 Task: Create a blank project AuroraStream with privacy Public and default view as List and in the team Taskers . Create three sections in the project as To-Do, Doing and Done
Action: Mouse moved to (78, 222)
Screenshot: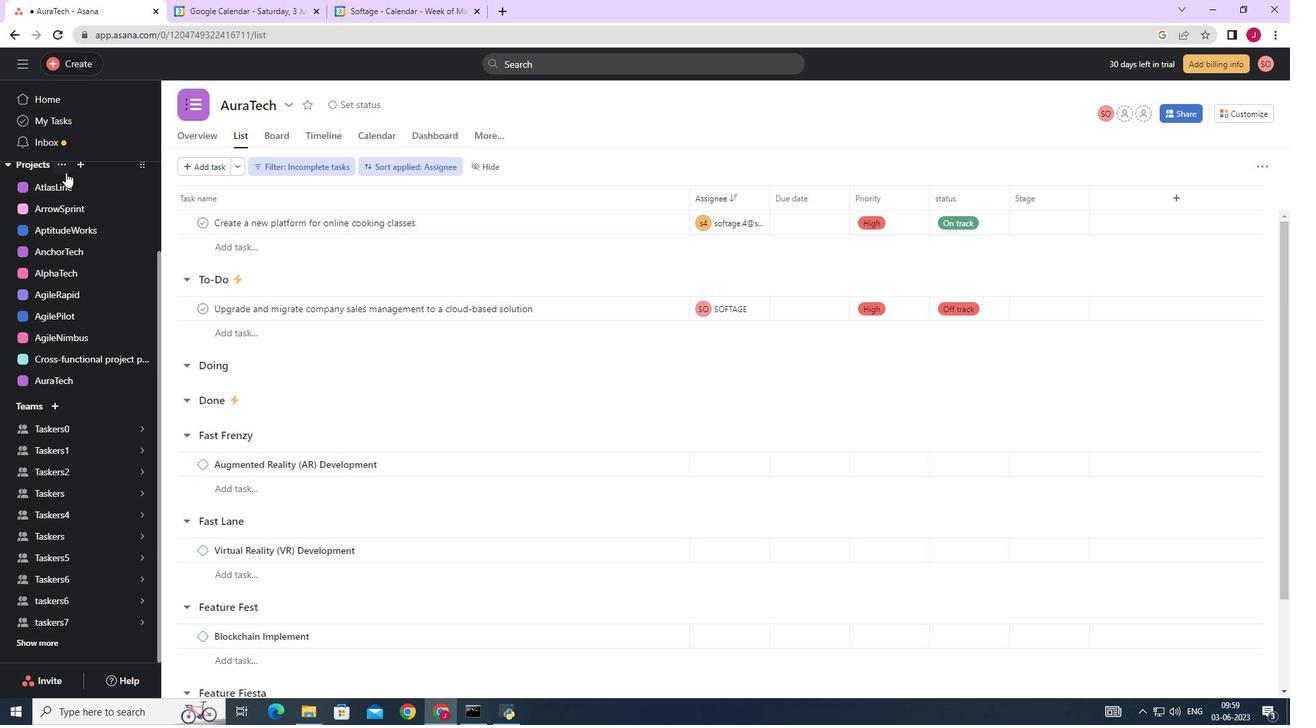 
Action: Mouse scrolled (78, 223) with delta (0, 0)
Screenshot: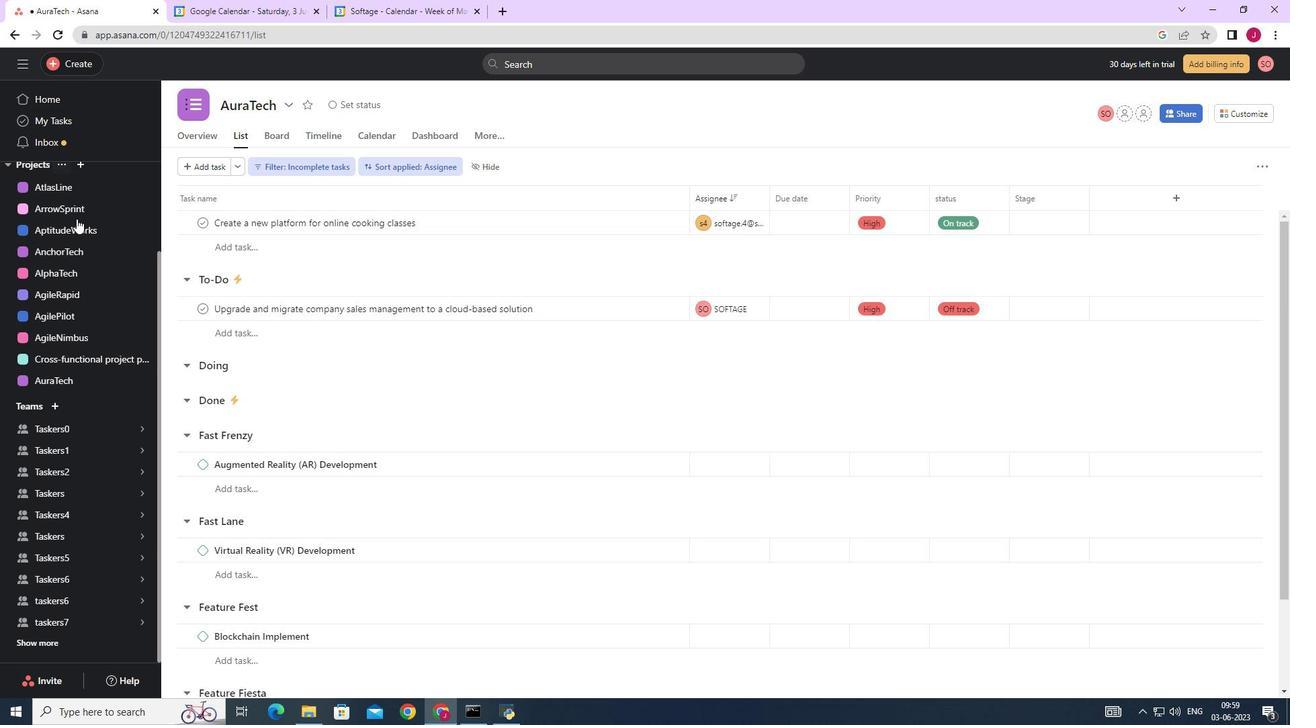 
Action: Mouse scrolled (78, 223) with delta (0, 0)
Screenshot: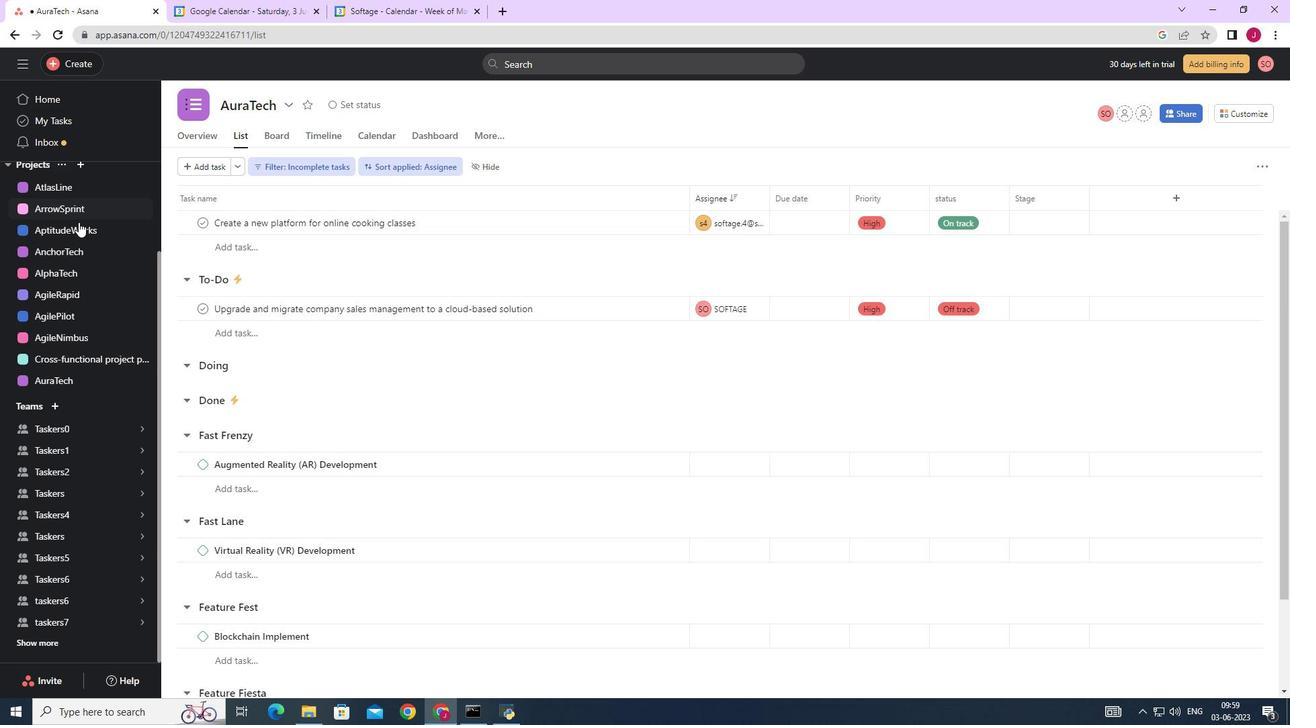 
Action: Mouse scrolled (78, 223) with delta (0, 0)
Screenshot: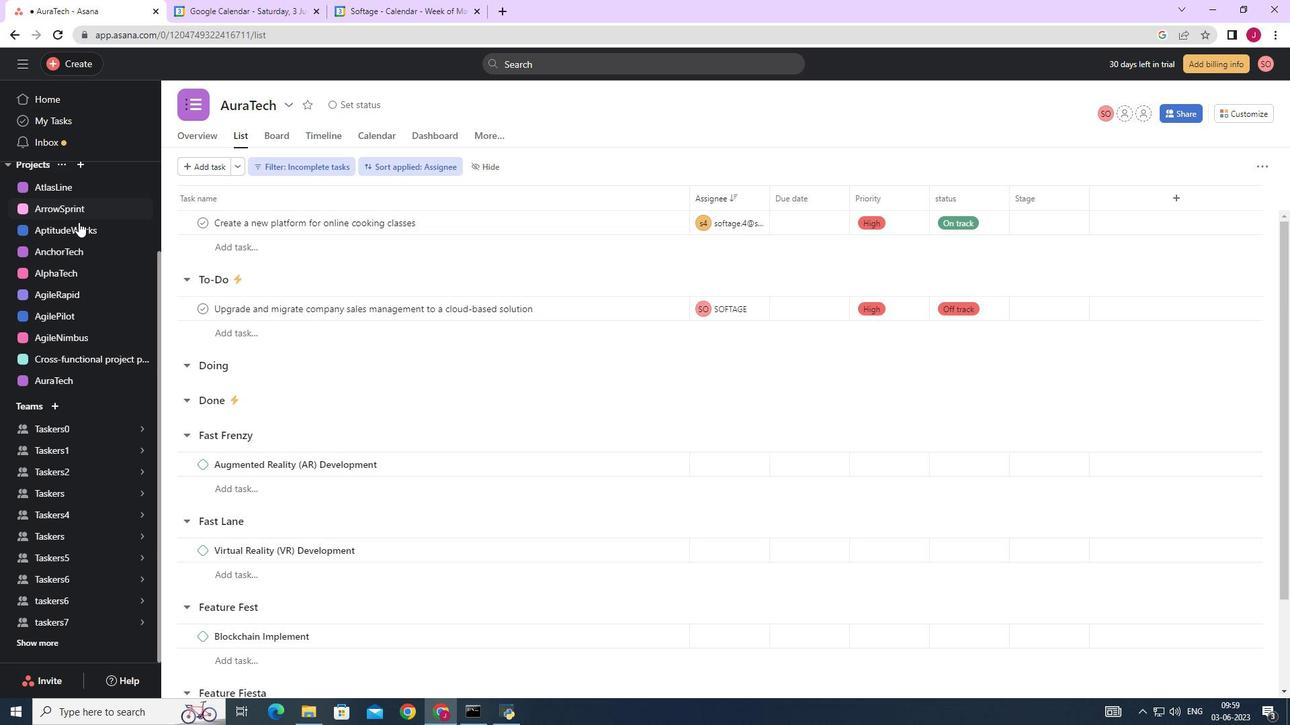 
Action: Mouse moved to (79, 276)
Screenshot: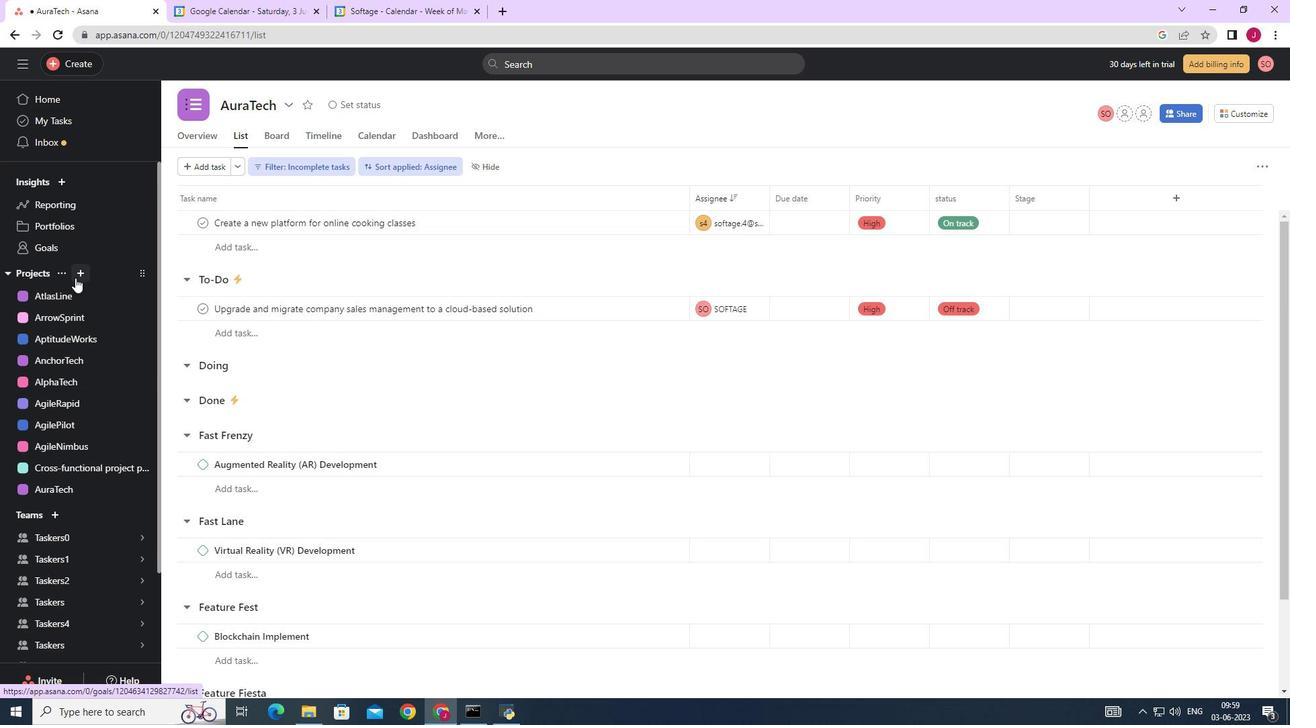 
Action: Mouse pressed left at (79, 276)
Screenshot: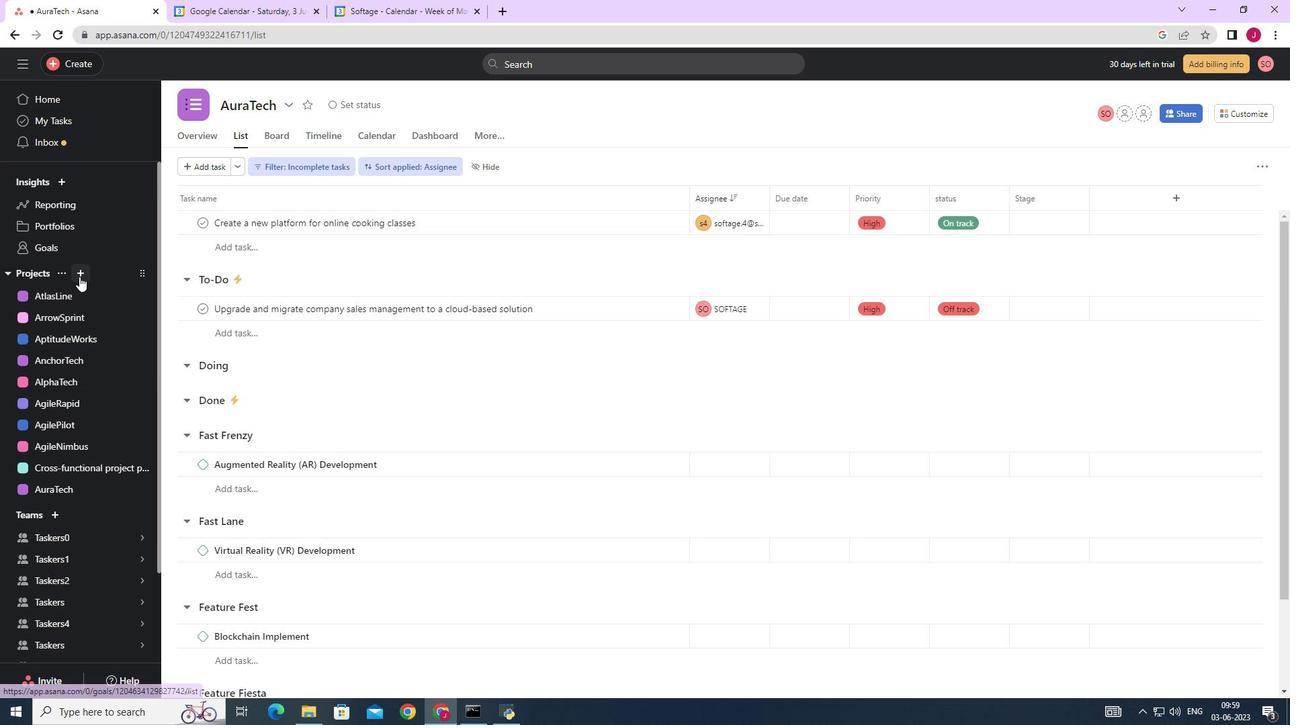 
Action: Mouse moved to (140, 304)
Screenshot: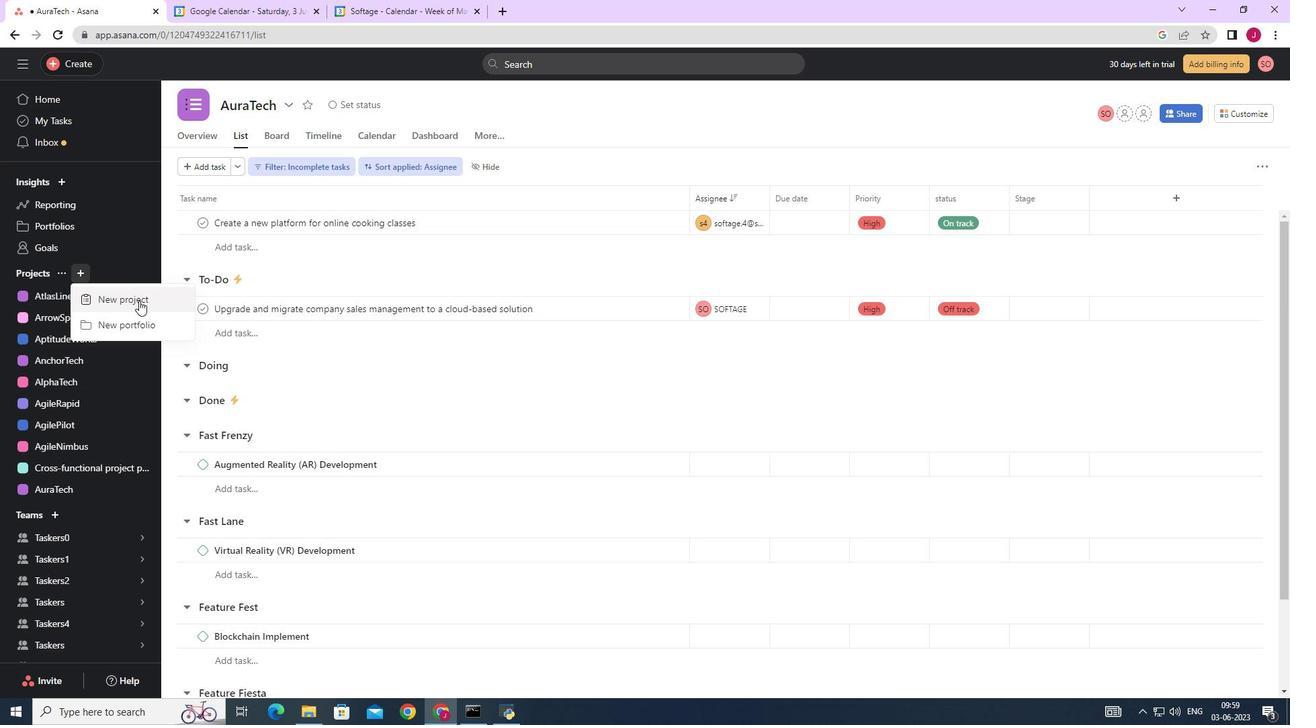 
Action: Mouse pressed left at (140, 304)
Screenshot: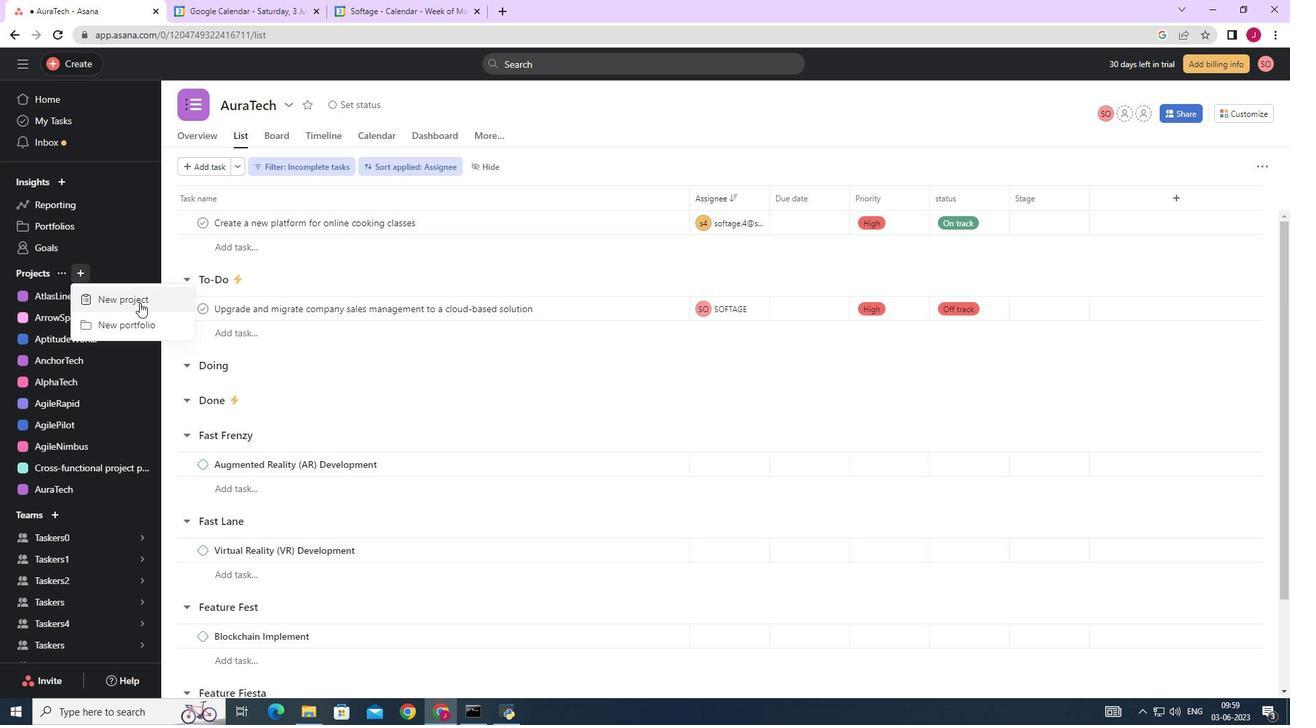 
Action: Mouse moved to (562, 283)
Screenshot: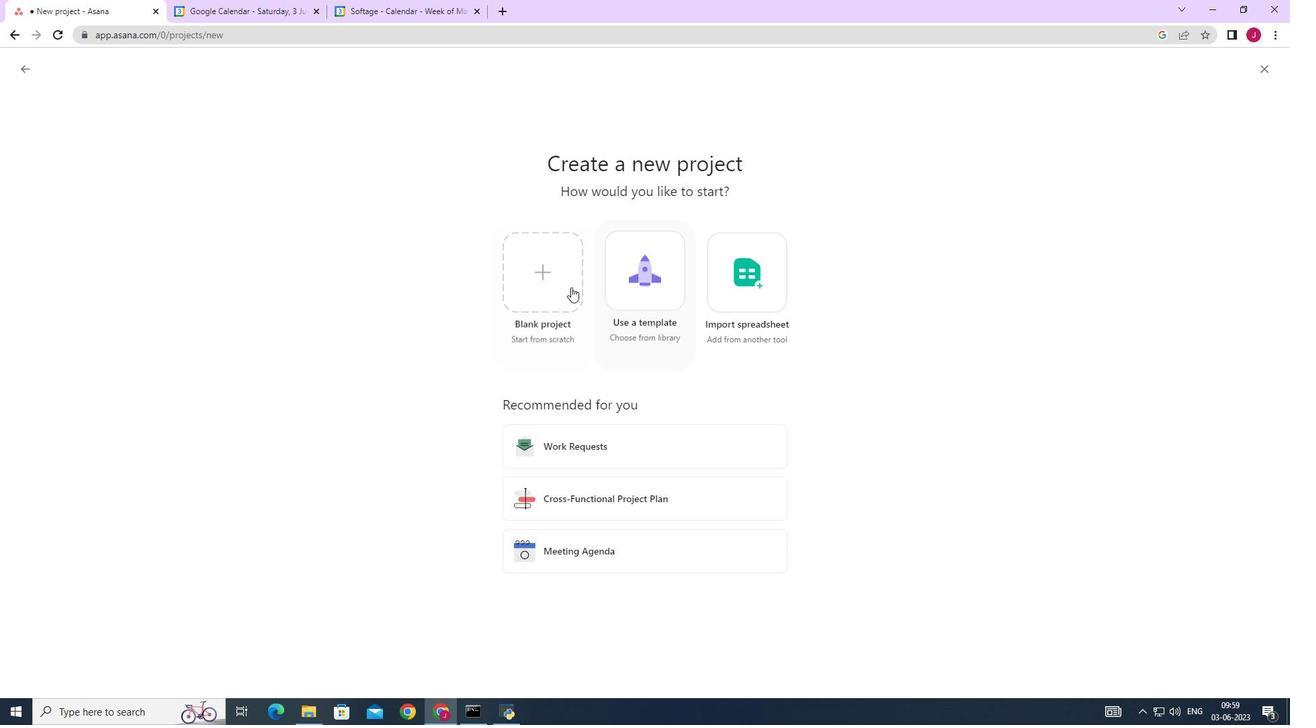 
Action: Mouse pressed left at (562, 283)
Screenshot: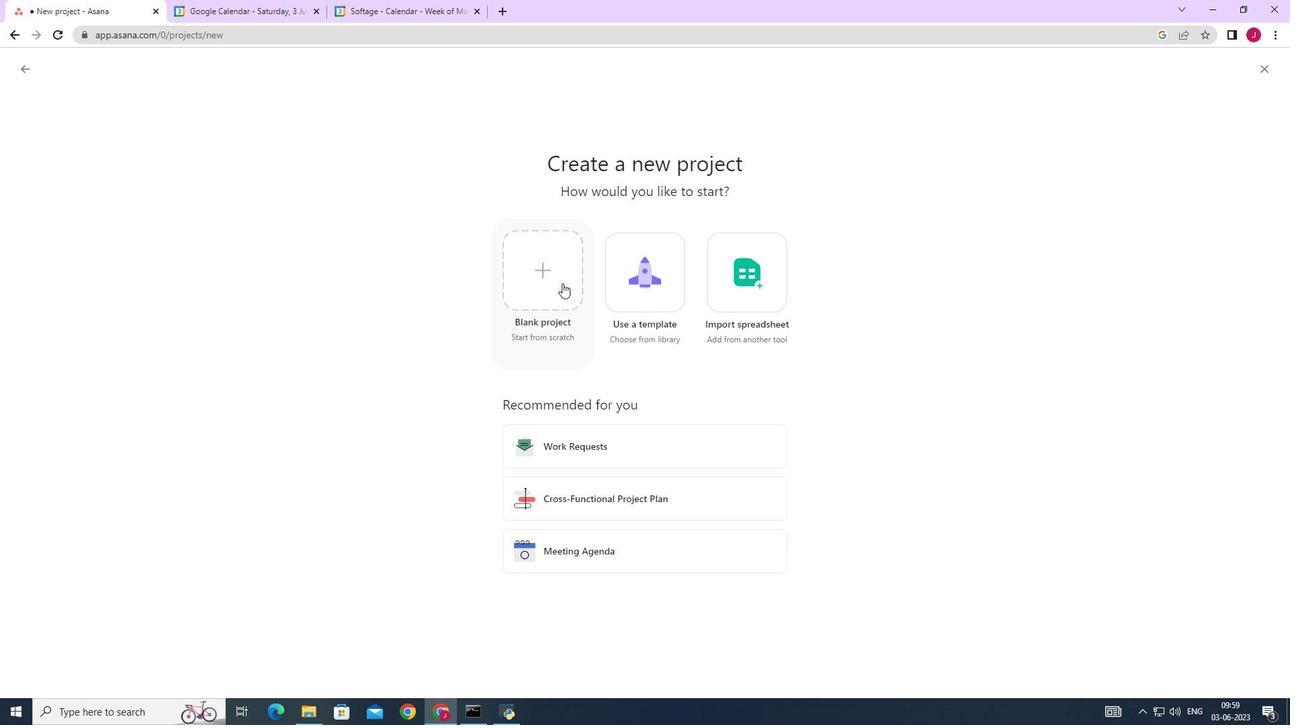 
Action: Mouse moved to (353, 174)
Screenshot: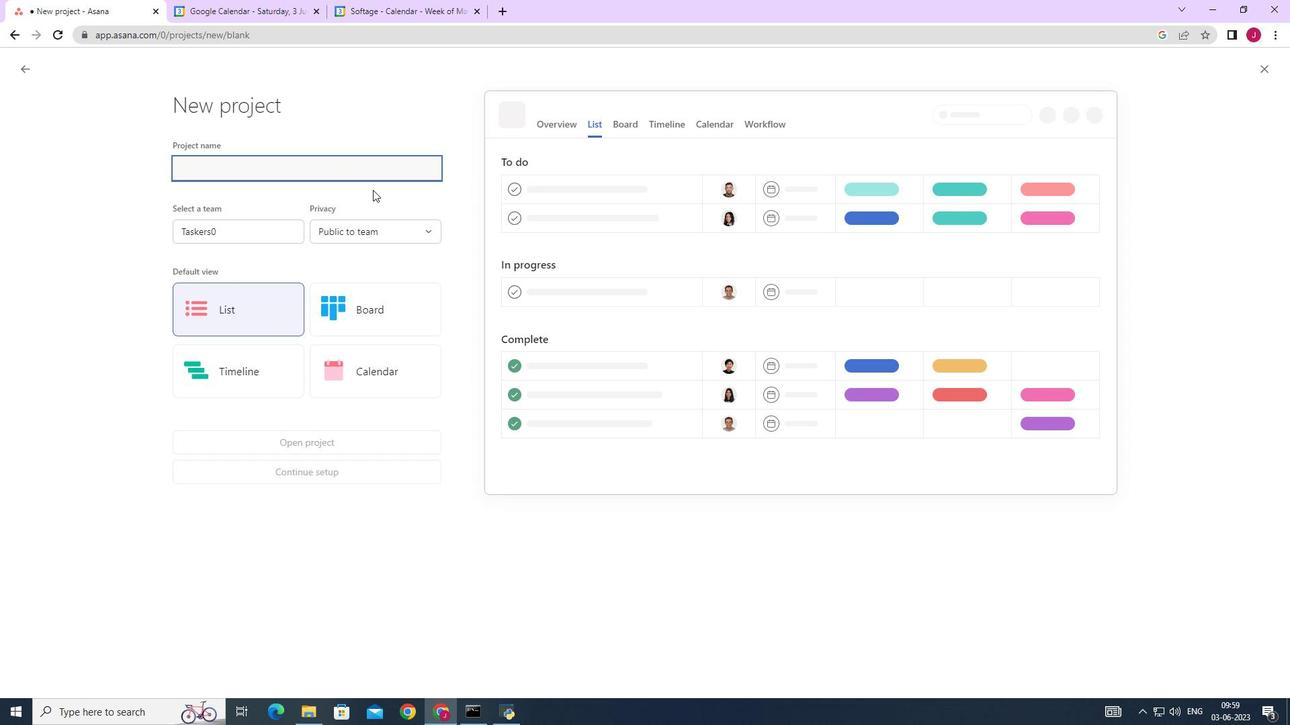 
Action: Key pressed <Key.caps_lock>A<Key.caps_lock>urot<Key.backspace>ra<Key.caps_lock>S<Key.caps_lock>trean<Key.backspace>m
Screenshot: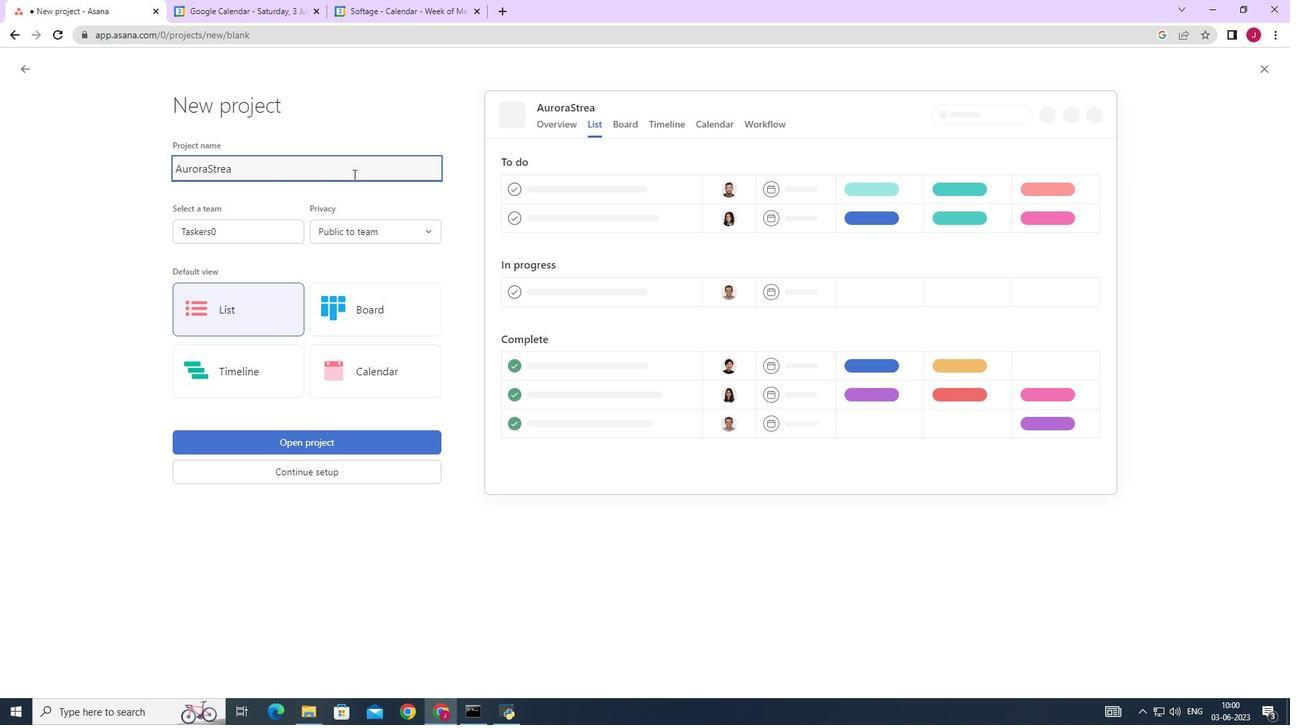 
Action: Mouse moved to (251, 229)
Screenshot: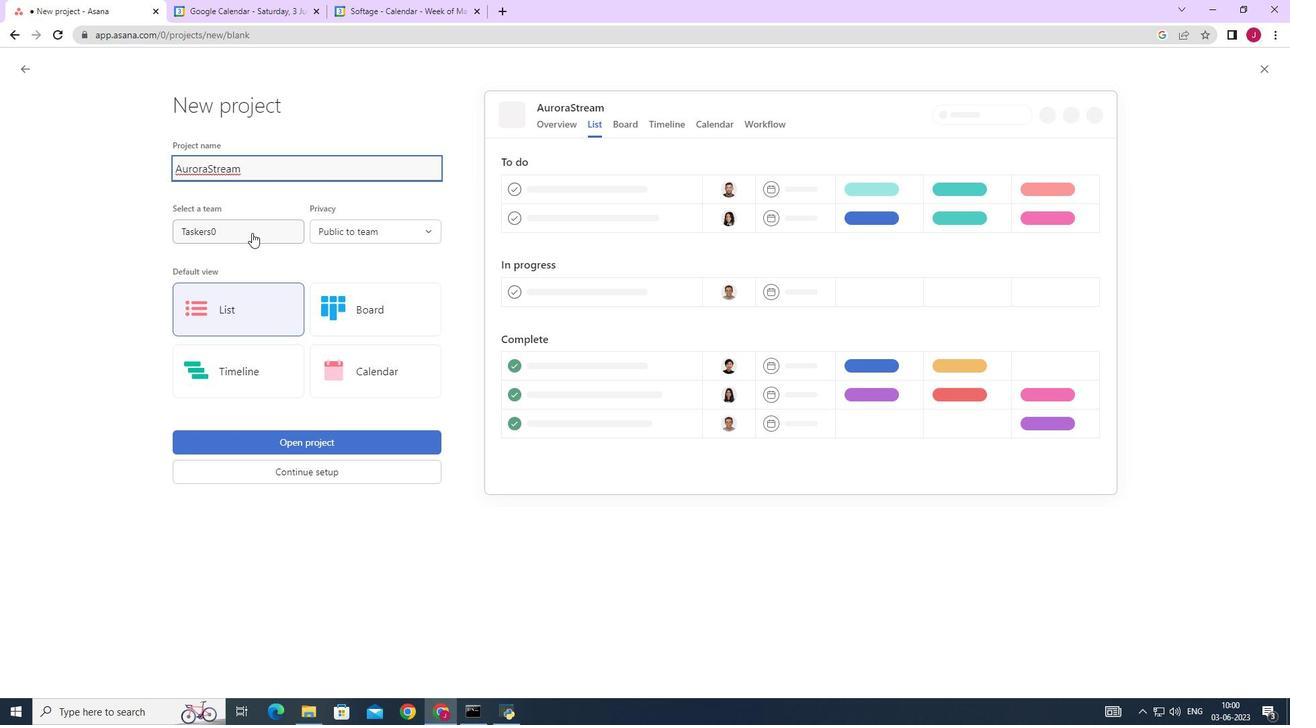 
Action: Mouse pressed left at (251, 229)
Screenshot: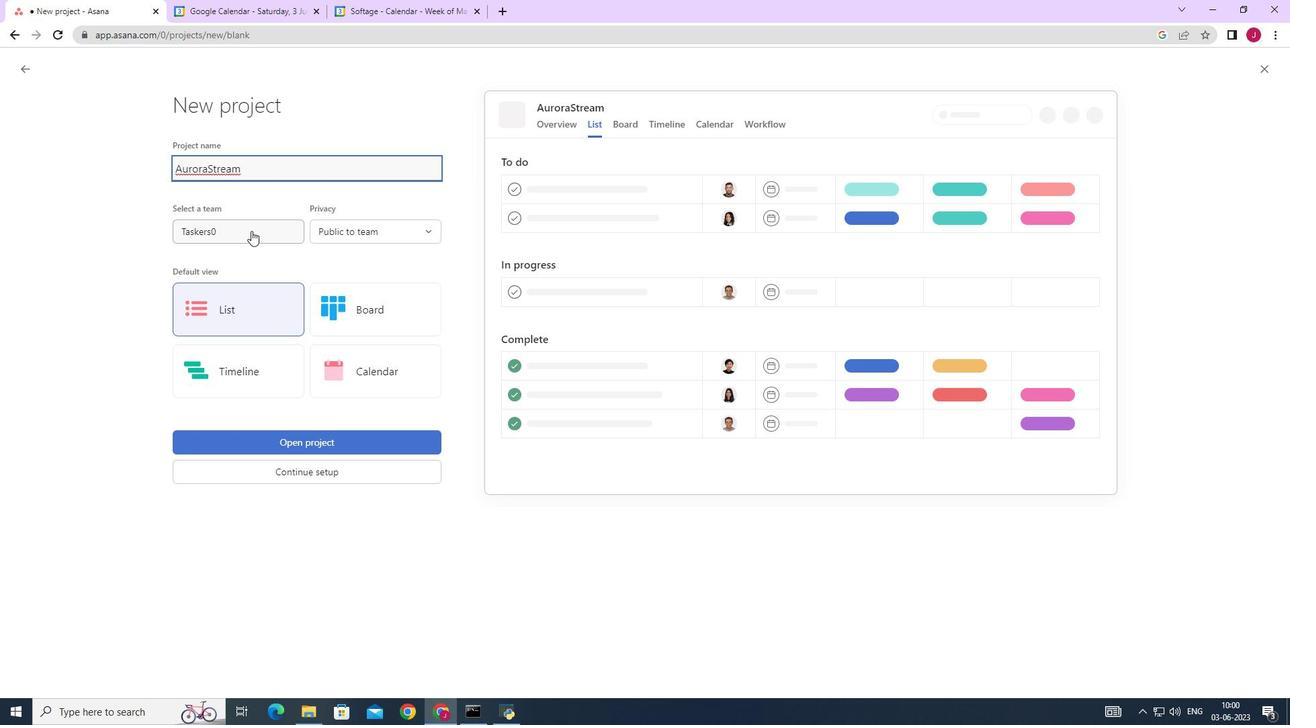 
Action: Mouse moved to (264, 262)
Screenshot: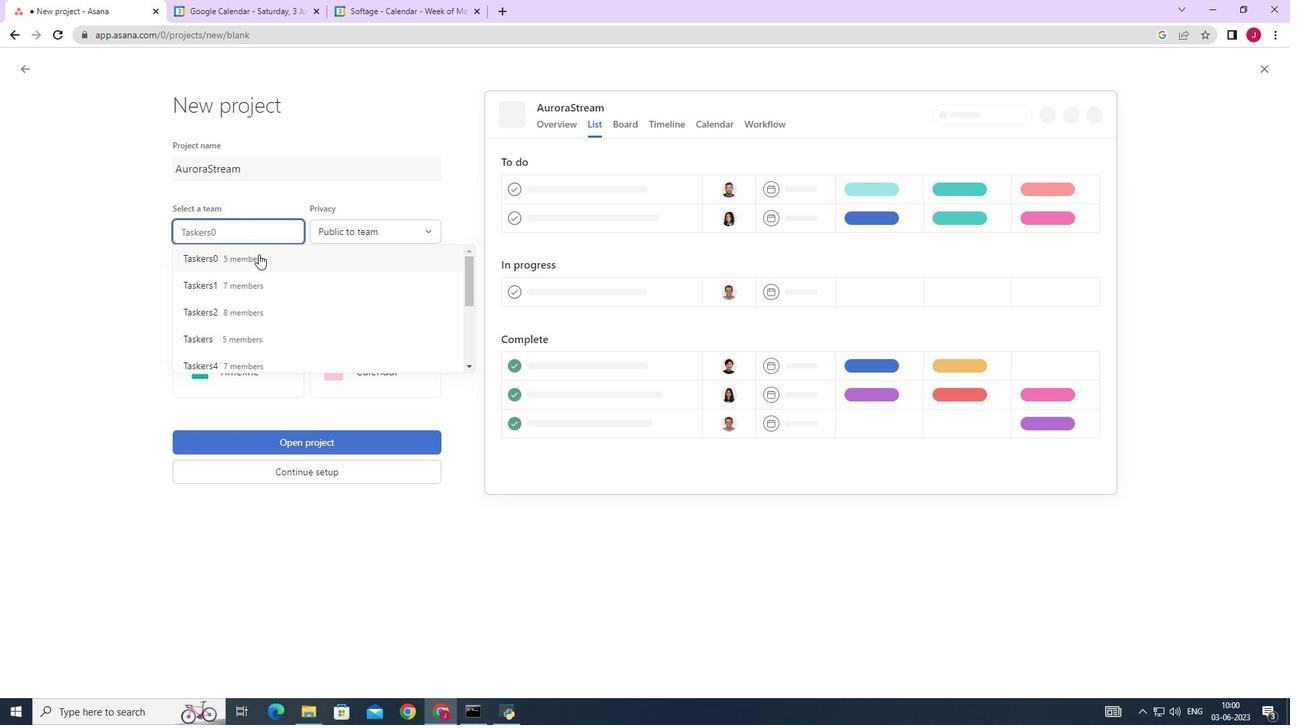 
Action: Mouse pressed left at (264, 262)
Screenshot: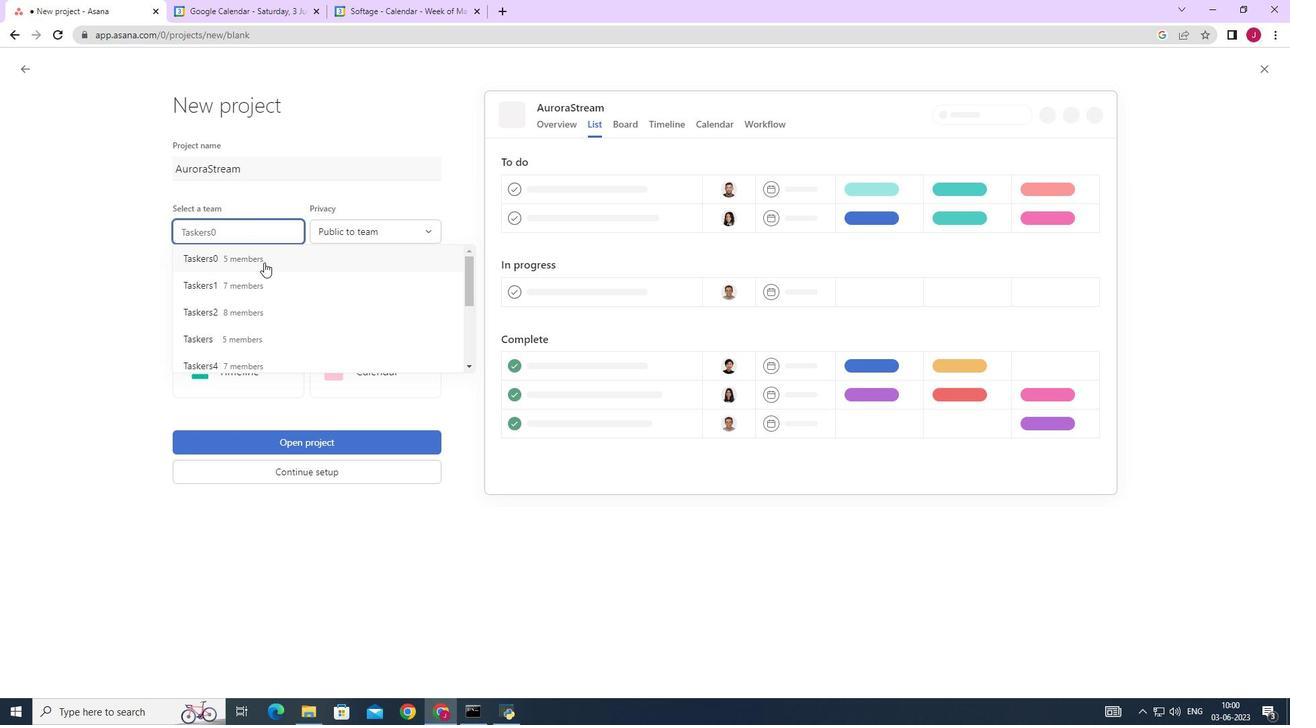 
Action: Mouse moved to (399, 227)
Screenshot: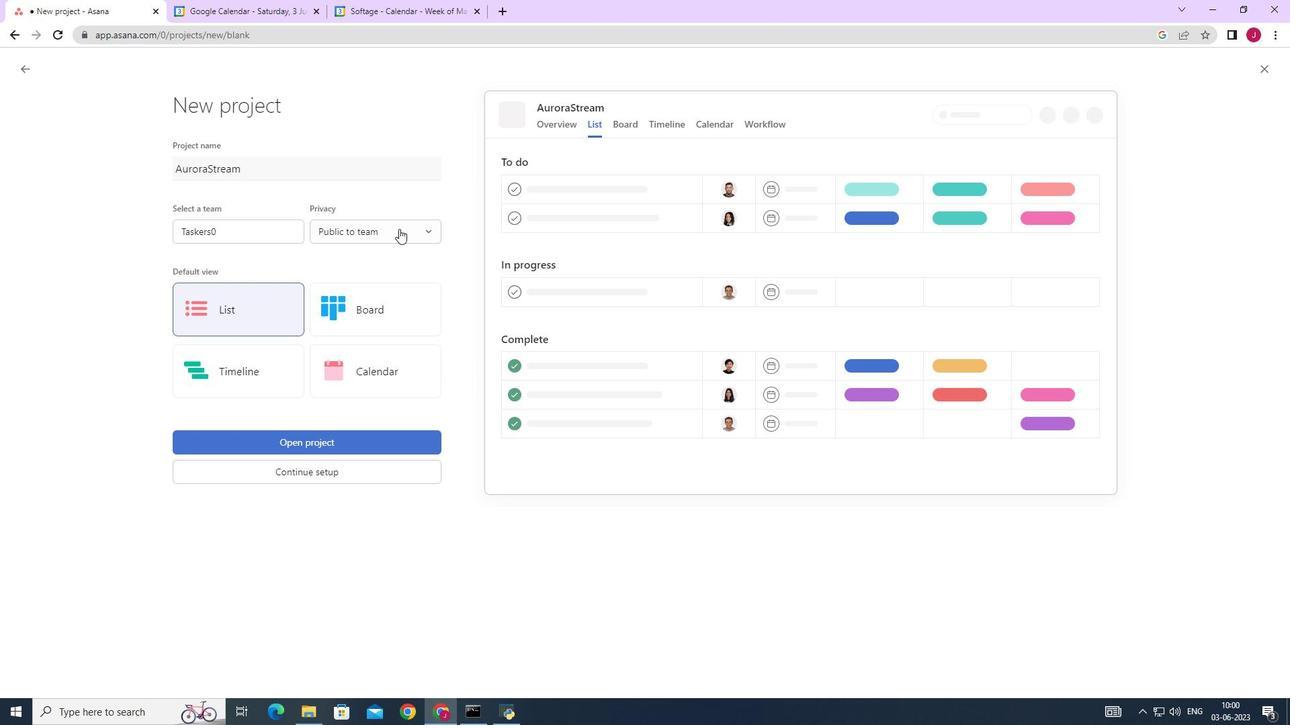 
Action: Mouse pressed left at (399, 227)
Screenshot: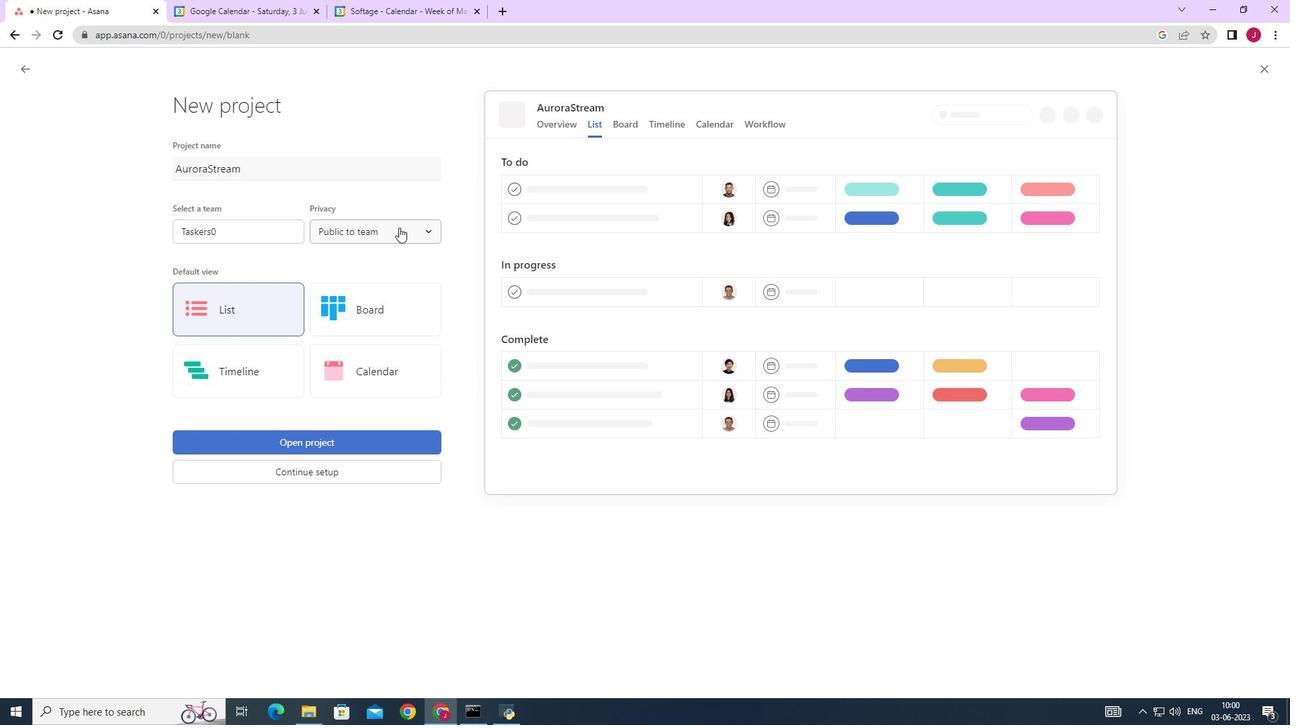 
Action: Mouse moved to (379, 253)
Screenshot: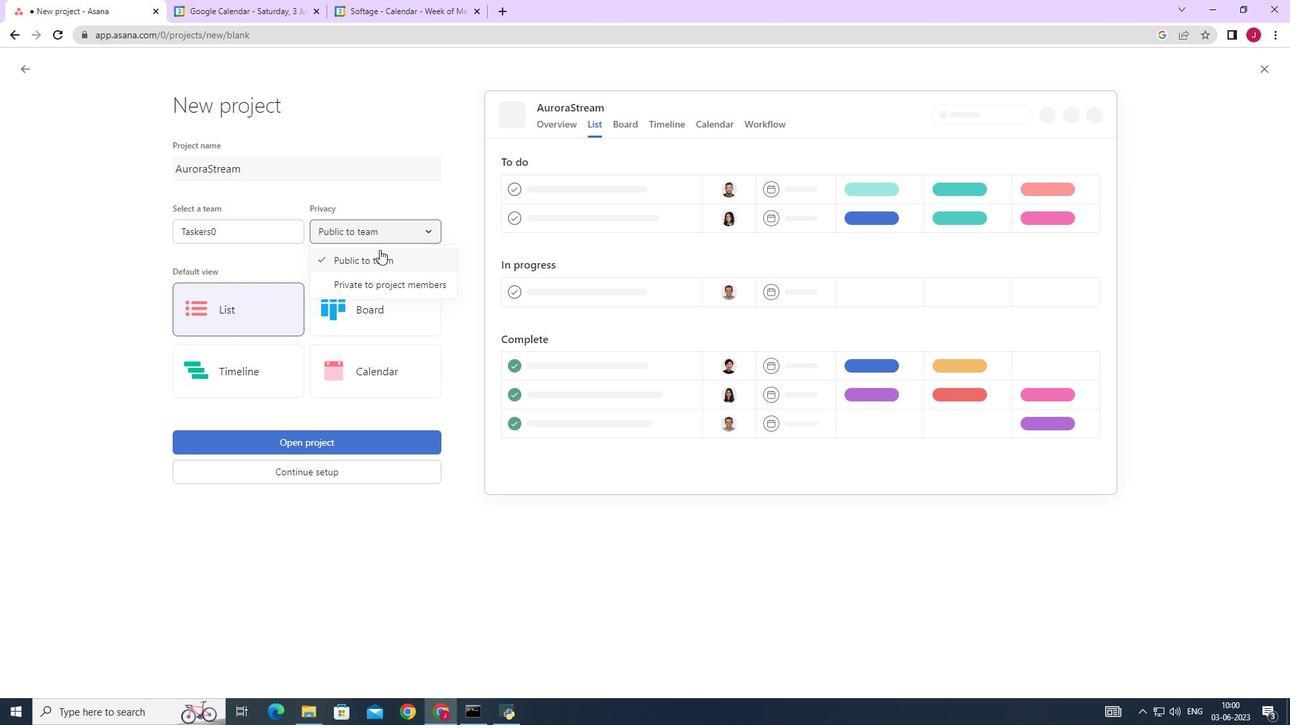 
Action: Mouse pressed left at (379, 253)
Screenshot: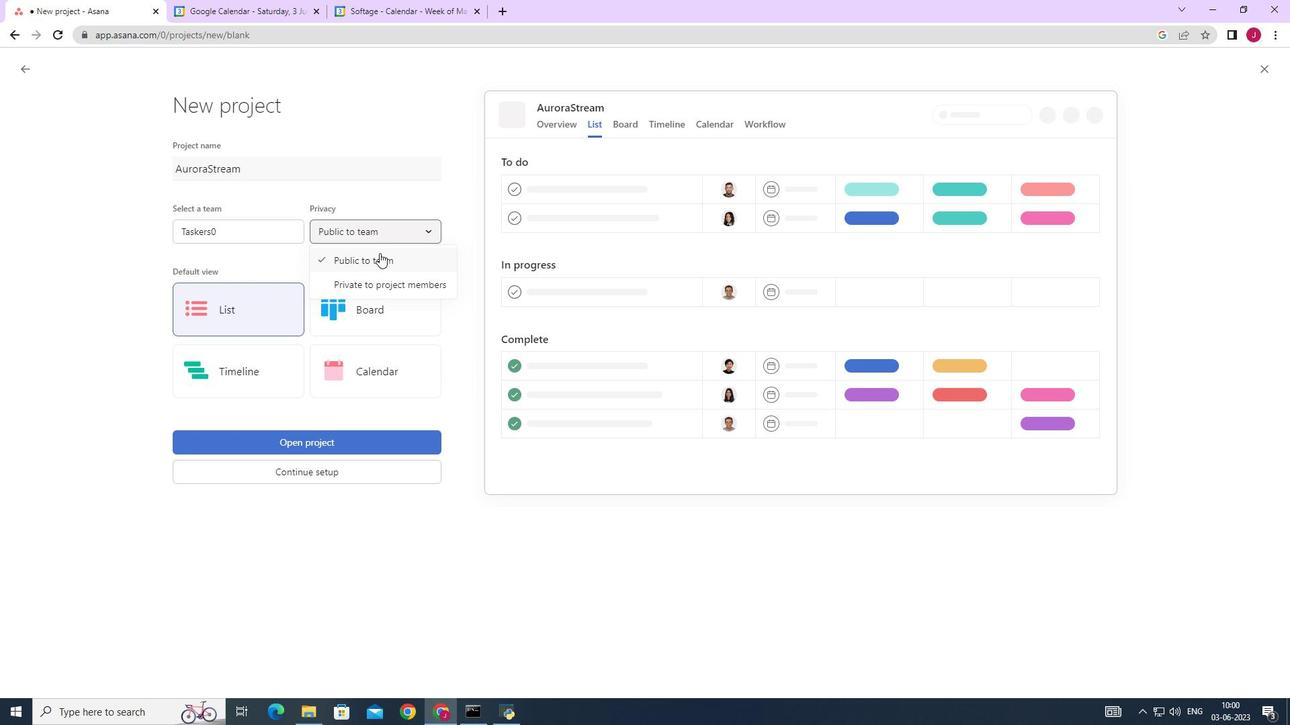 
Action: Mouse moved to (266, 310)
Screenshot: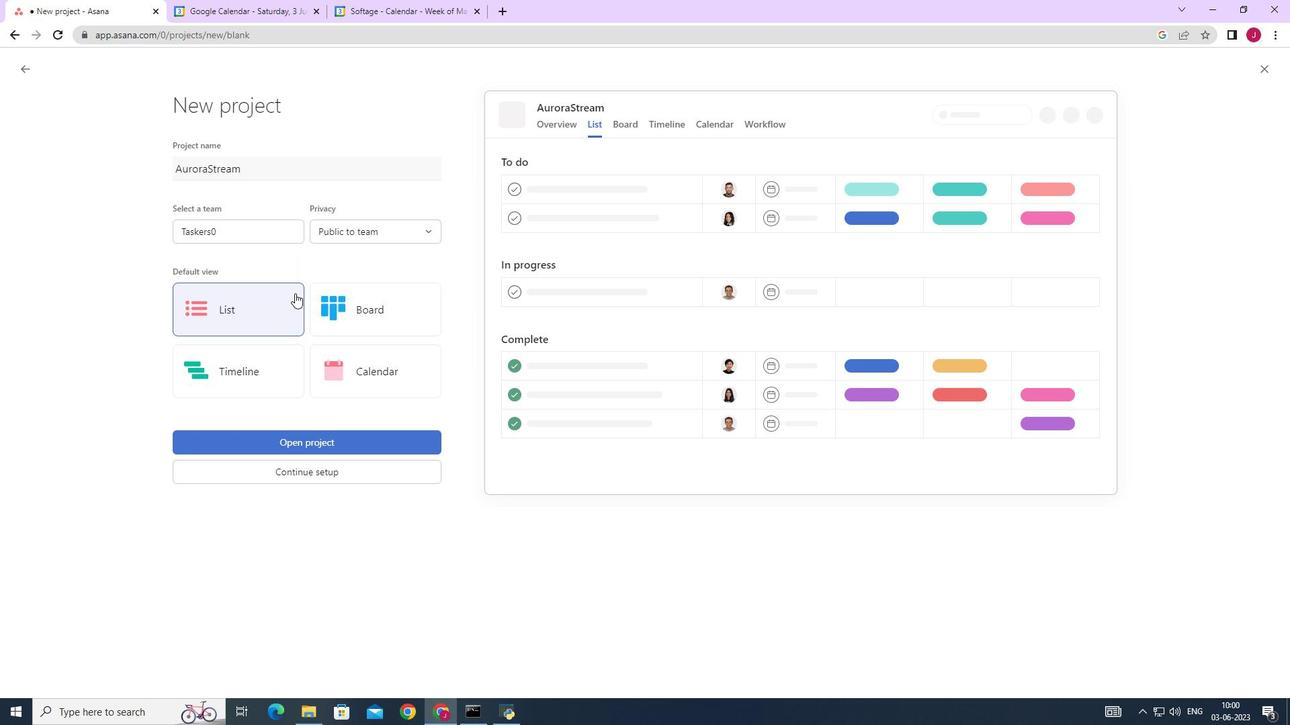 
Action: Mouse pressed left at (266, 310)
Screenshot: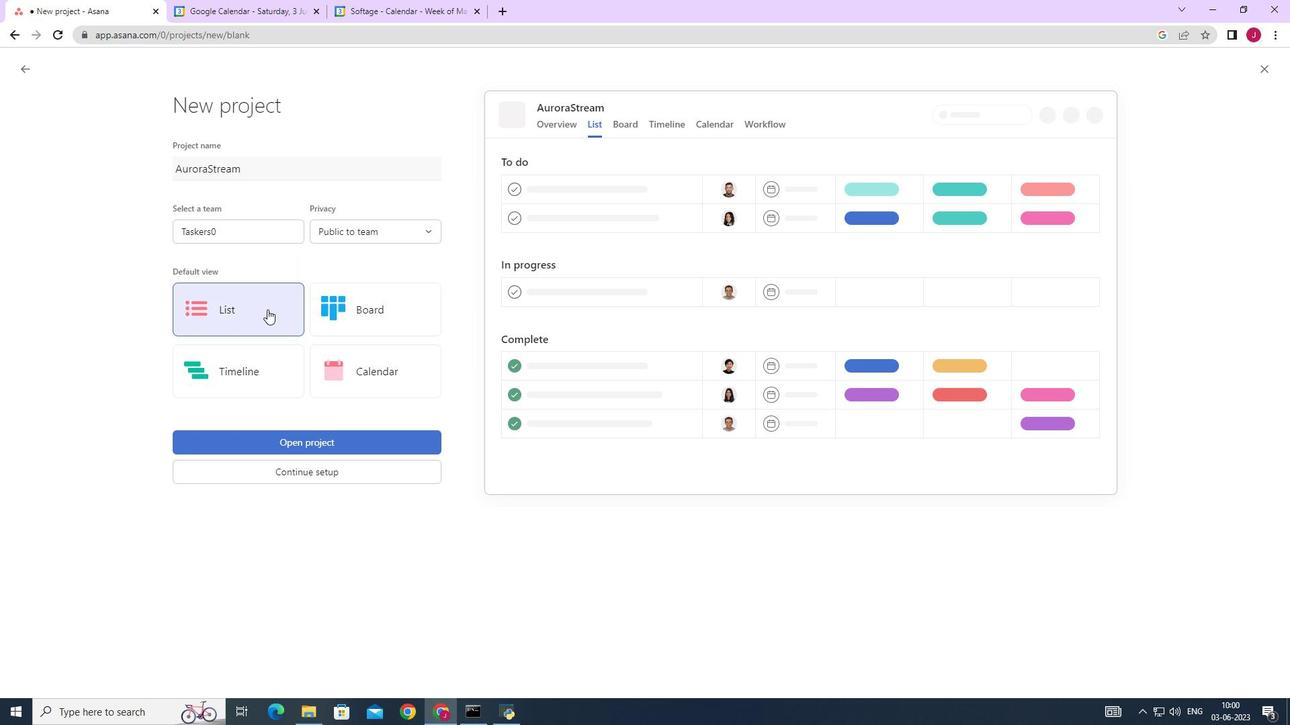 
Action: Mouse moved to (309, 440)
Screenshot: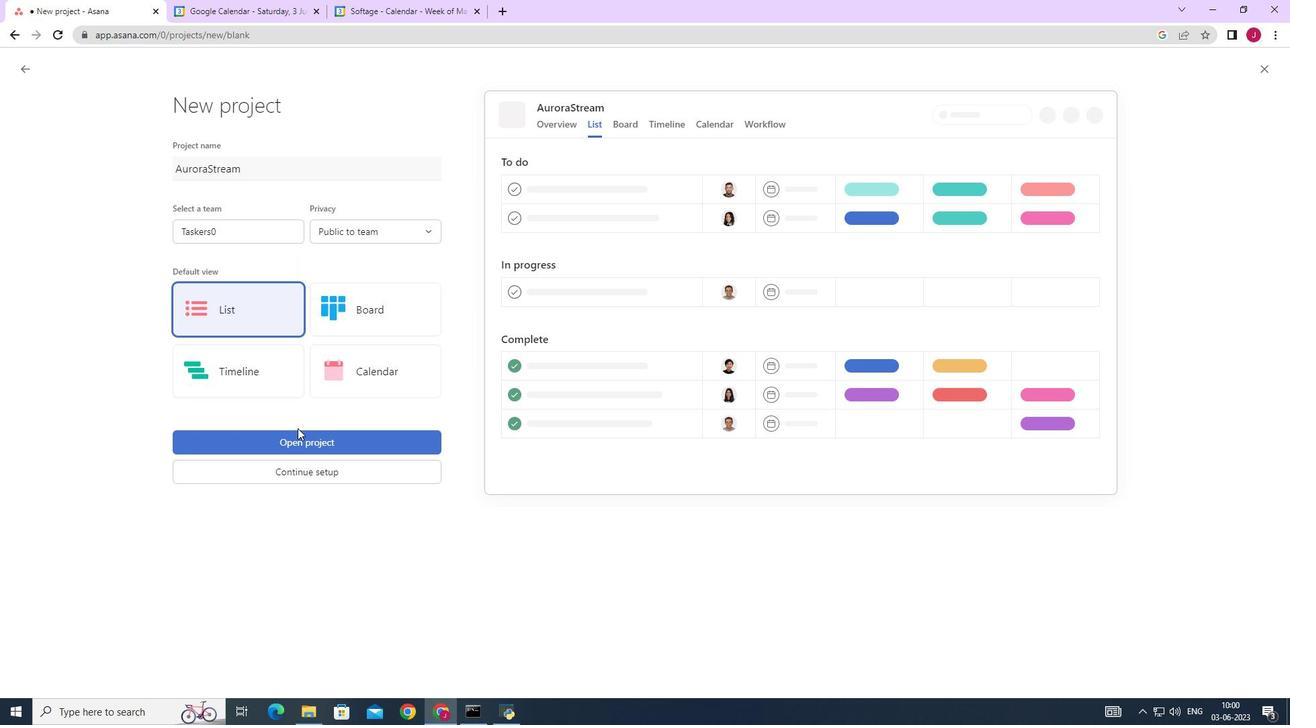 
Action: Mouse pressed left at (309, 440)
Screenshot: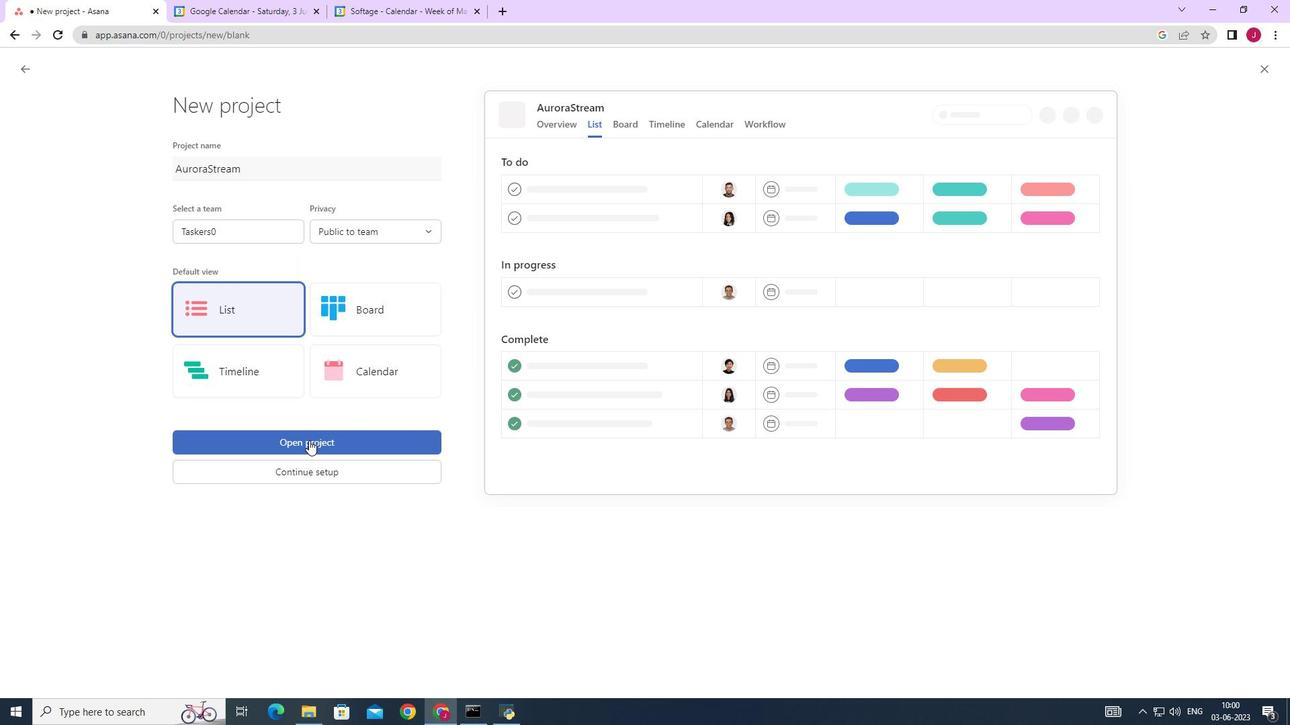 
Action: Mouse moved to (232, 298)
Screenshot: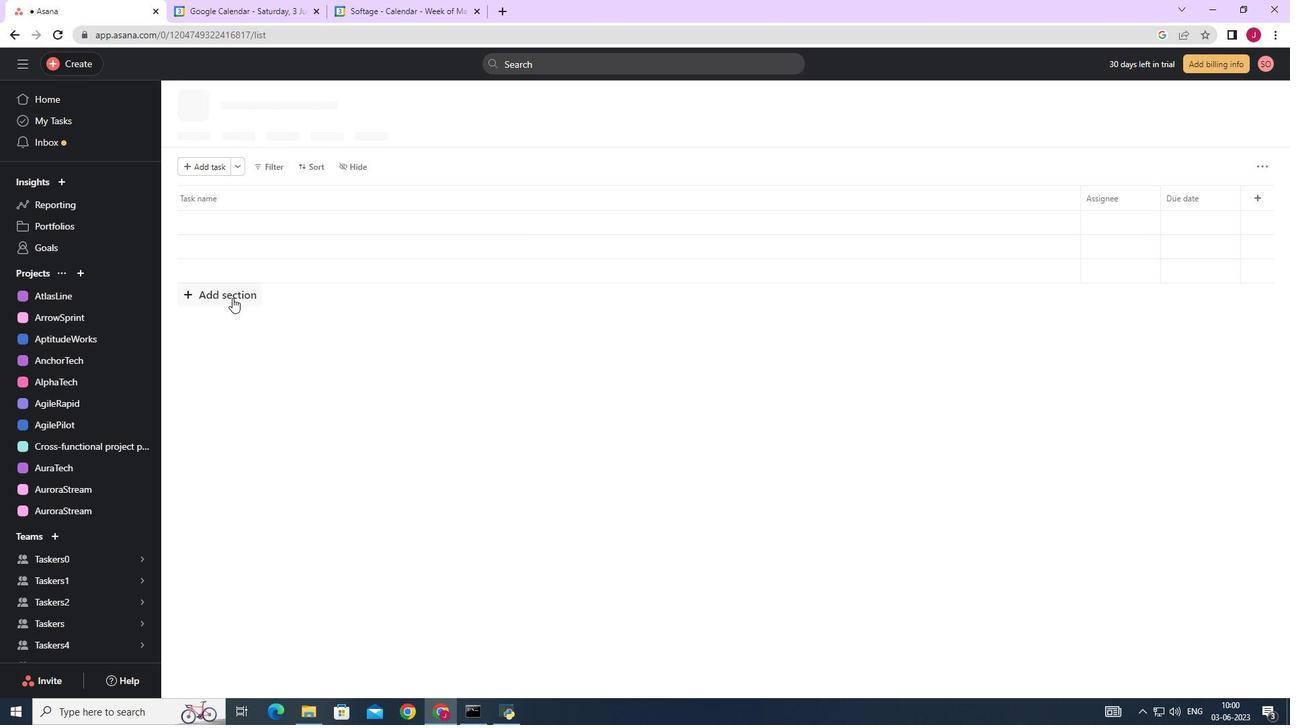 
Action: Mouse pressed left at (232, 298)
Screenshot: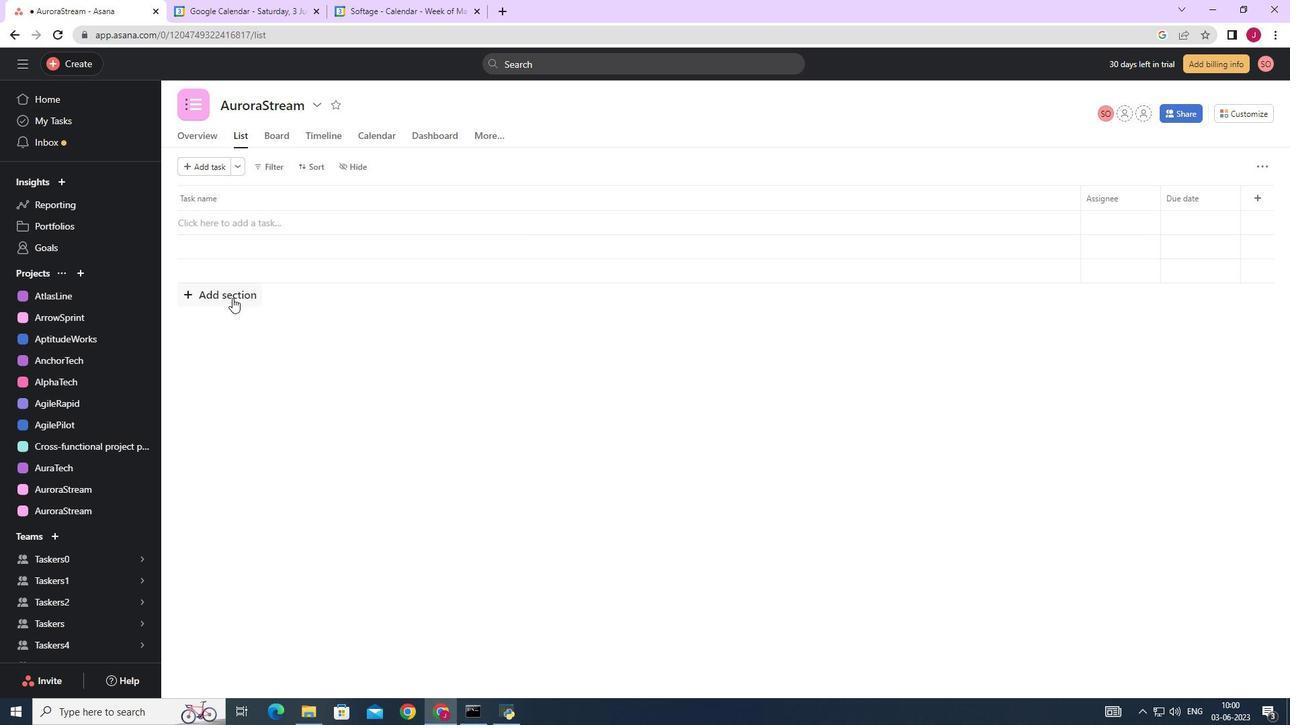 
Action: Key pressed <Key.caps_lock>T<Key.caps_lock>o-<Key.caps_lock>DO<Key.backspace><Key.caps_lock>o
Screenshot: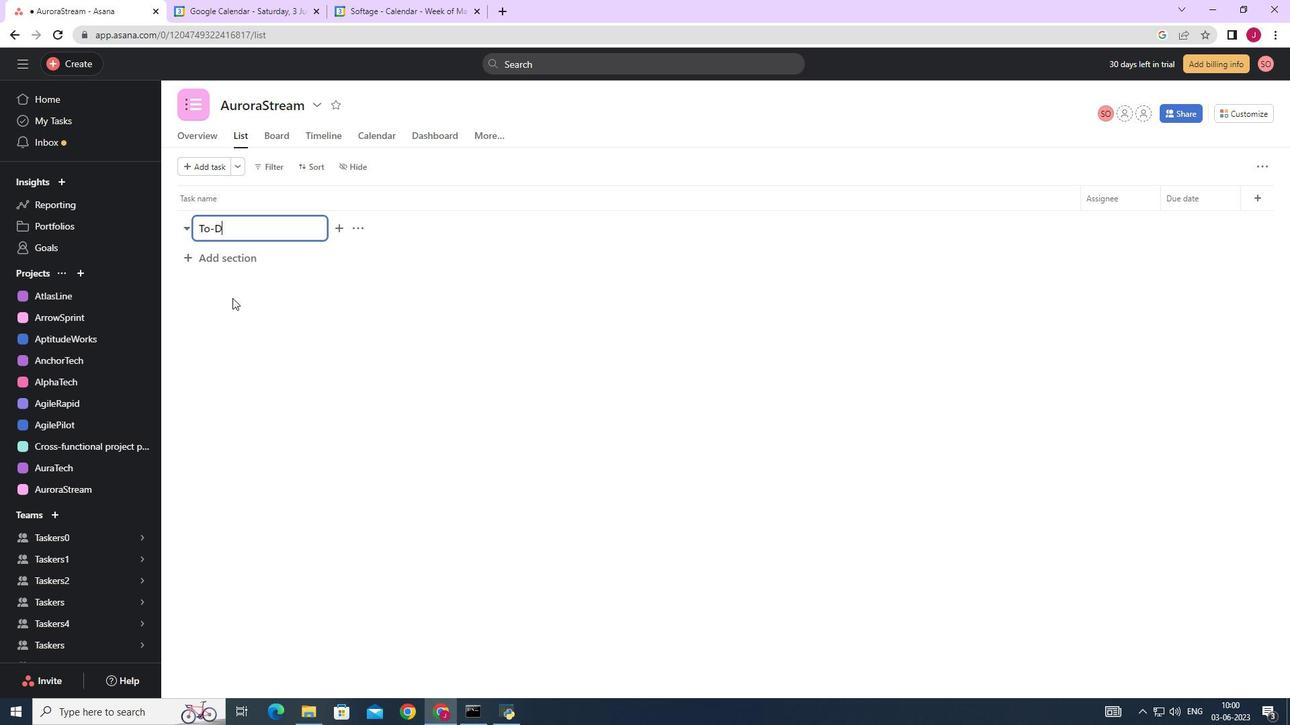 
Action: Mouse moved to (241, 255)
Screenshot: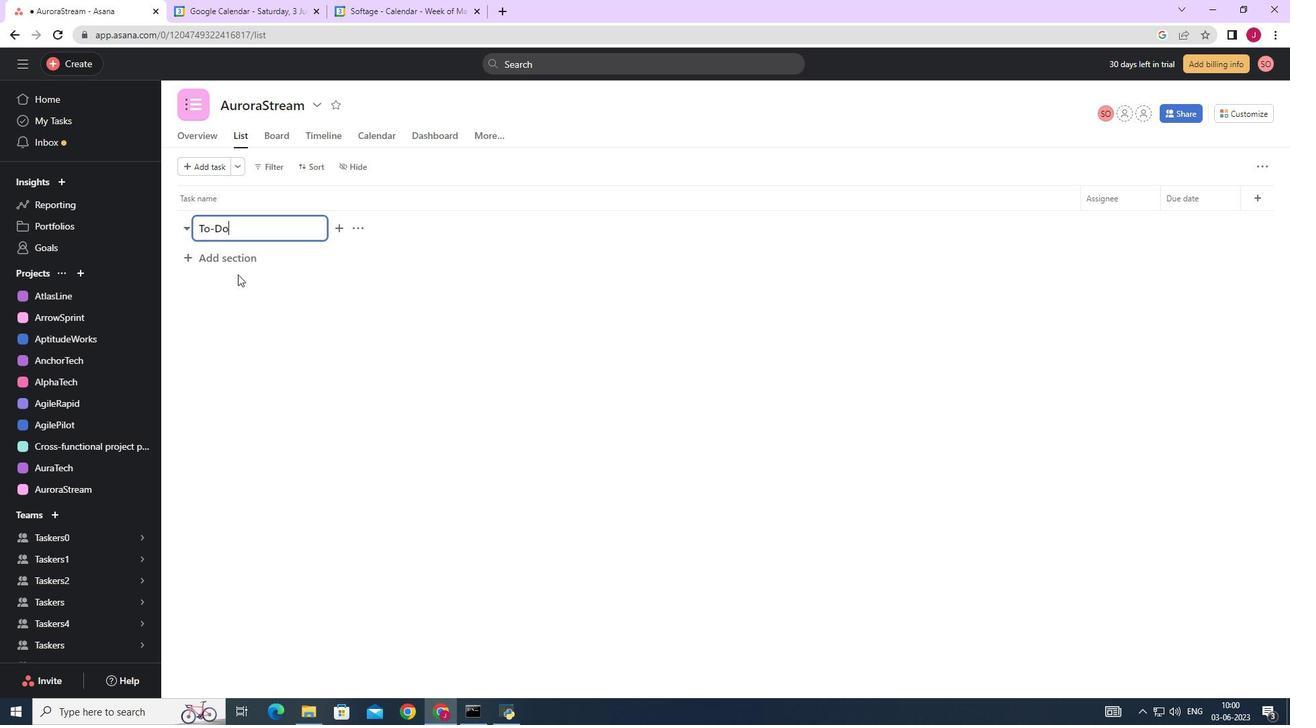 
Action: Mouse pressed left at (241, 255)
Screenshot: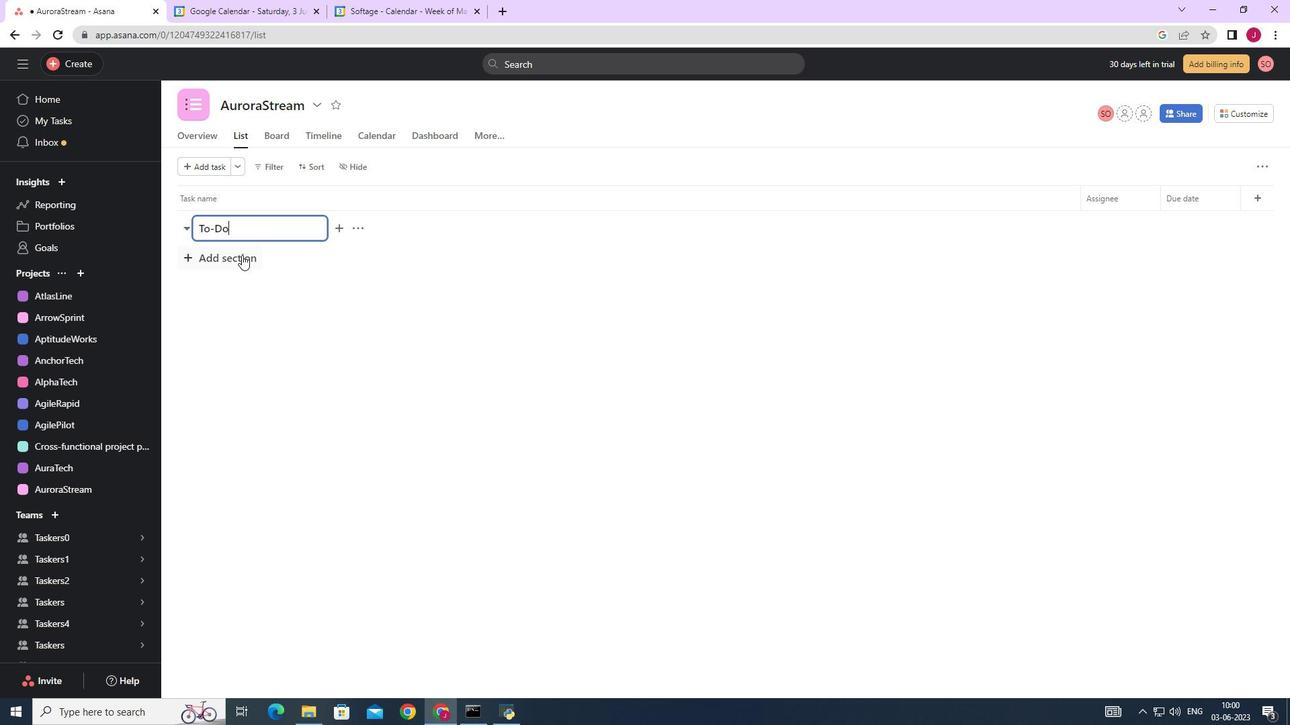 
Action: Key pressed <Key.caps_lock>D<Key.caps_lock>oing
Screenshot: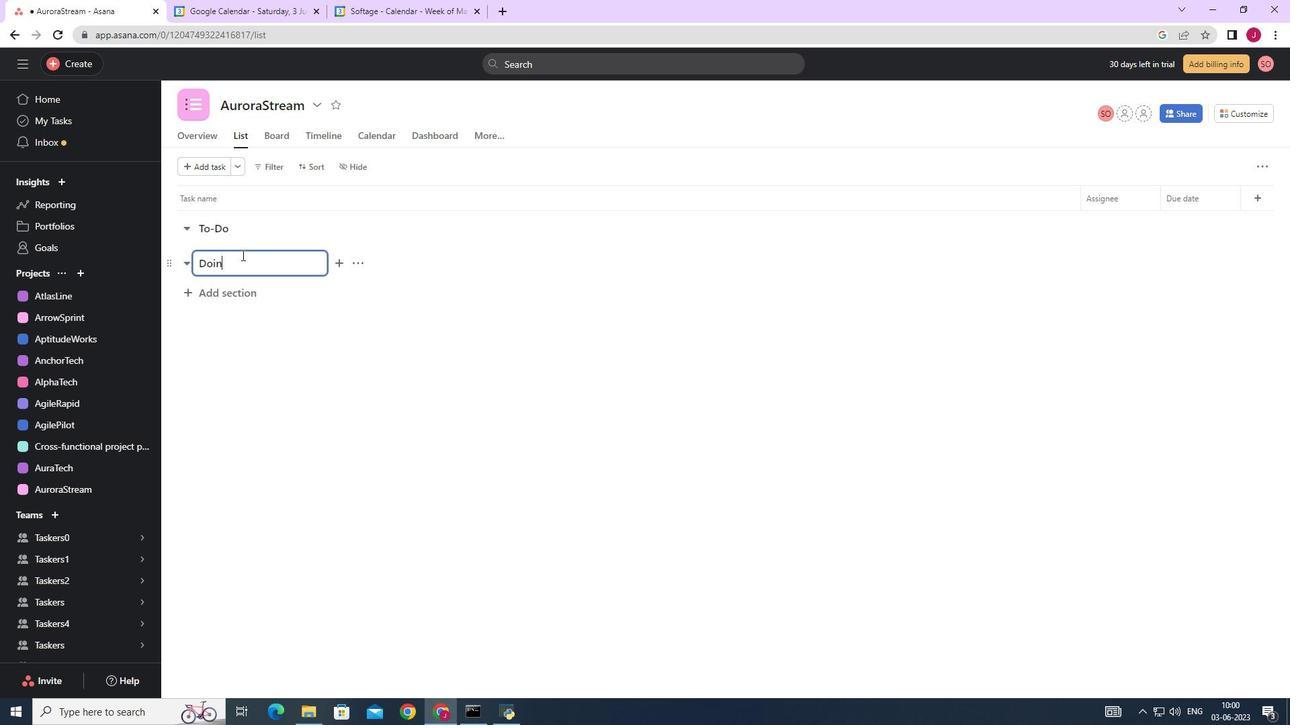 
Action: Mouse moved to (219, 292)
Screenshot: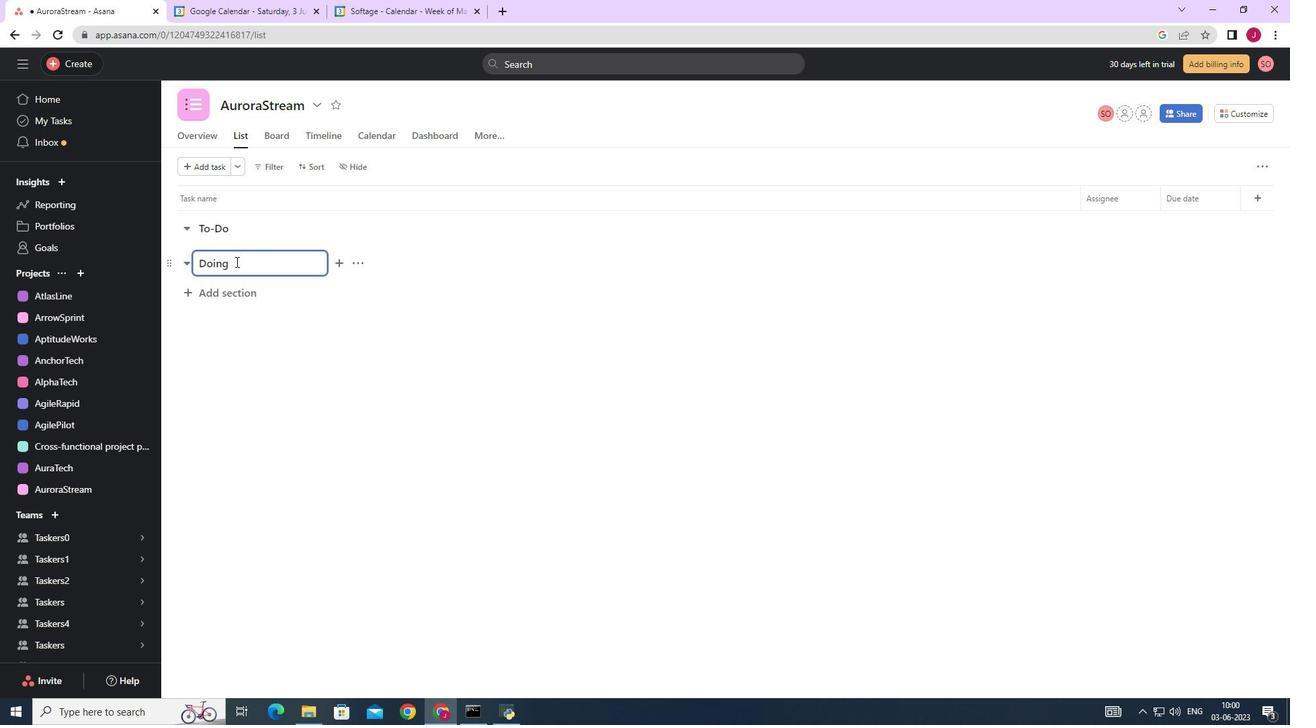
Action: Mouse pressed left at (219, 292)
Screenshot: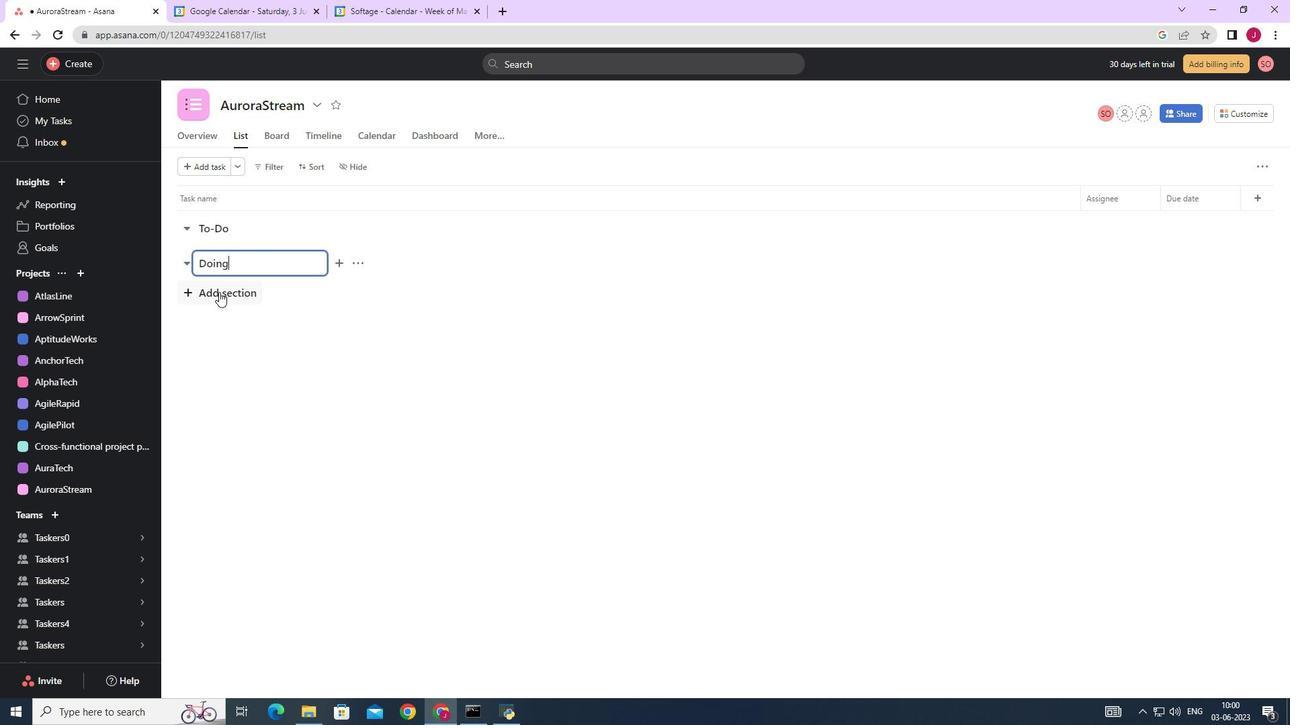 
Action: Key pressed <Key.caps_lock>D<Key.caps_lock>one<Key.enter>
Screenshot: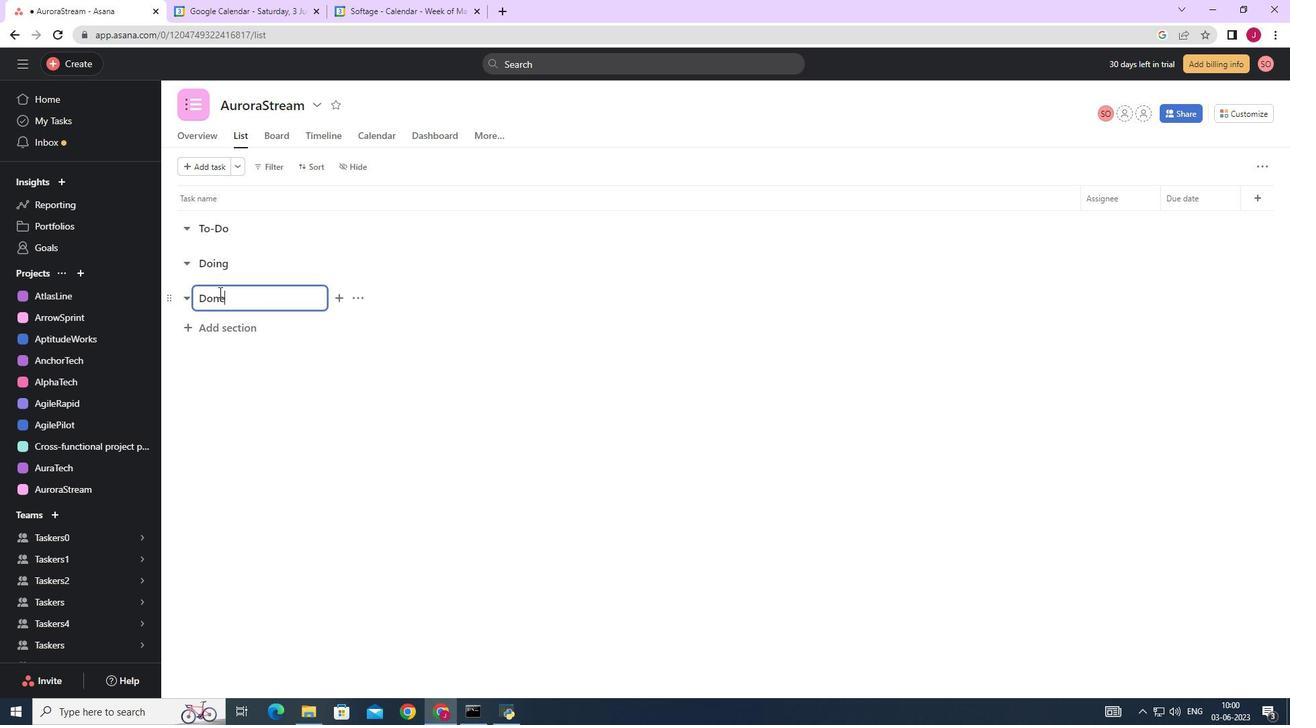 
